 Task: Create a section Lightning Bolt and in the section, add a milestone Security Compliance in the project BridgeTech
Action: Mouse moved to (191, 334)
Screenshot: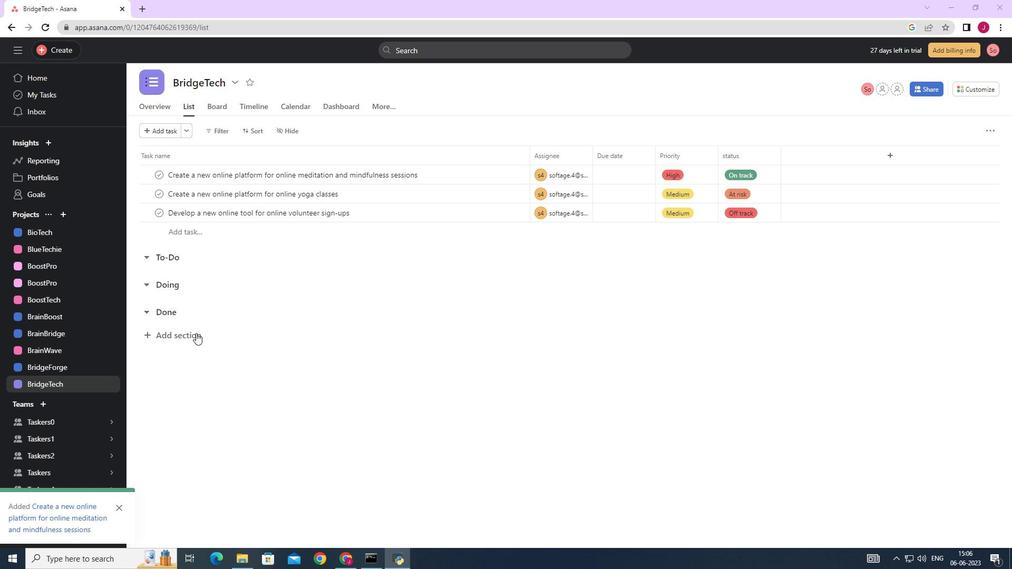 
Action: Mouse pressed left at (191, 334)
Screenshot: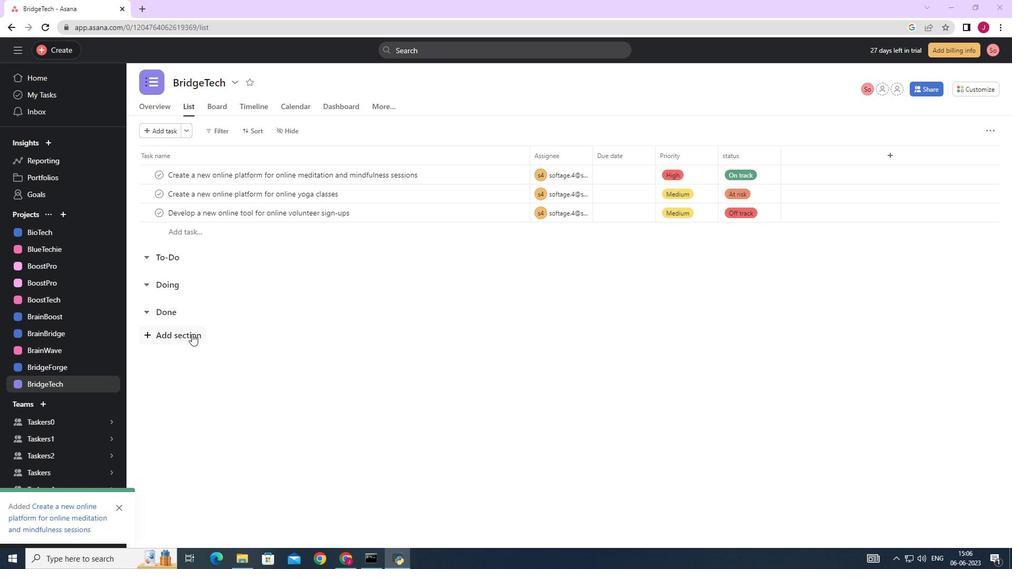 
Action: Mouse moved to (191, 334)
Screenshot: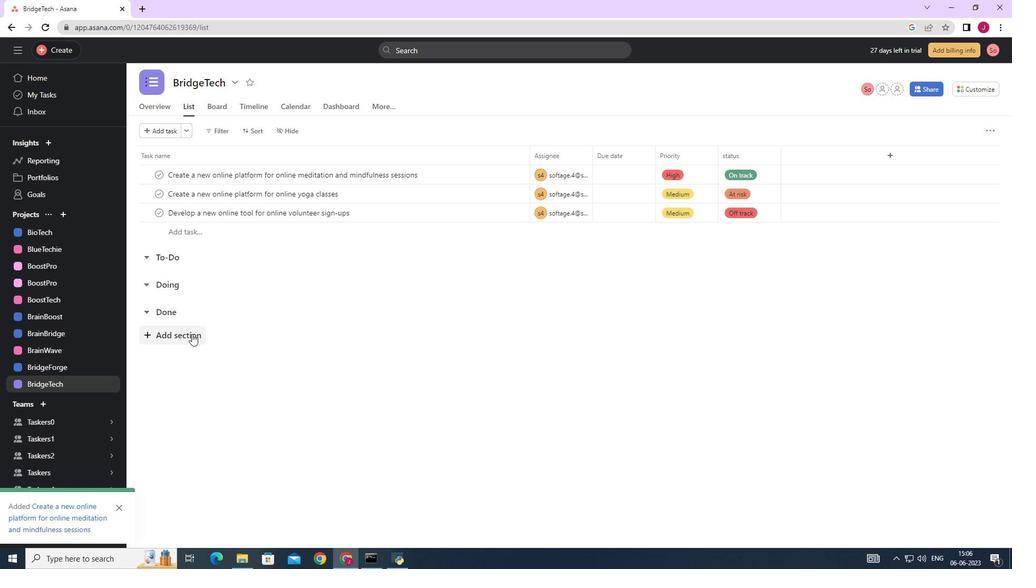 
Action: Key pressed <Key.caps_lock>L<Key.caps_lock>ightning<Key.space><Key.caps_lock>B<Key.caps_lock>olt<Key.enter><Key.caps_lock>S<Key.caps_lock>ecurity<Key.space><Key.caps_lock>C<Key.caps_lock>om<Key.caps_lock>PLIANCE<Key.space><Key.backspace><Key.backspace><Key.backspace><Key.backspace><Key.backspace><Key.backspace><Key.backspace><Key.backspace><Key.caps_lock>pliance<Key.space>
Screenshot: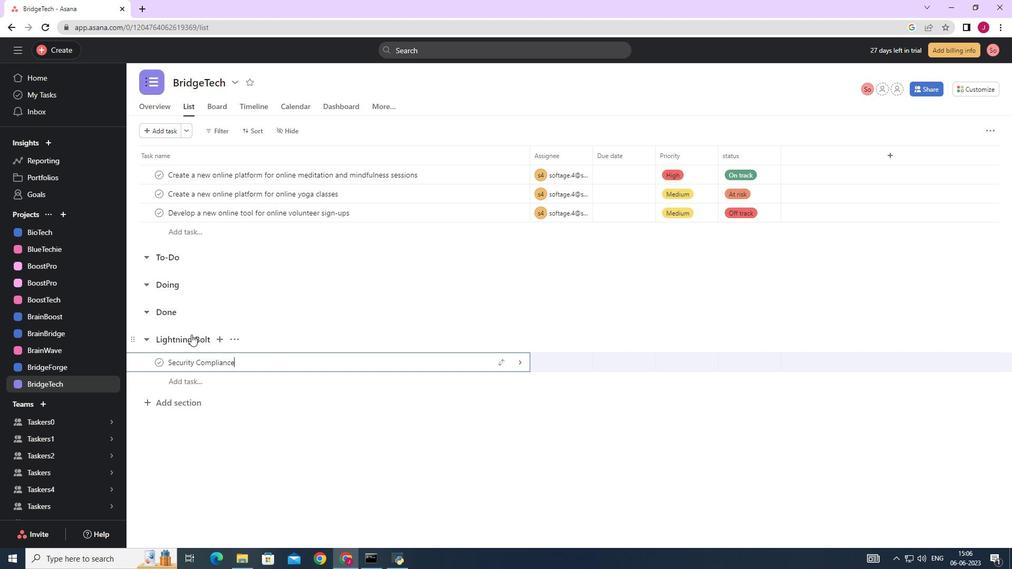 
Action: Mouse moved to (521, 361)
Screenshot: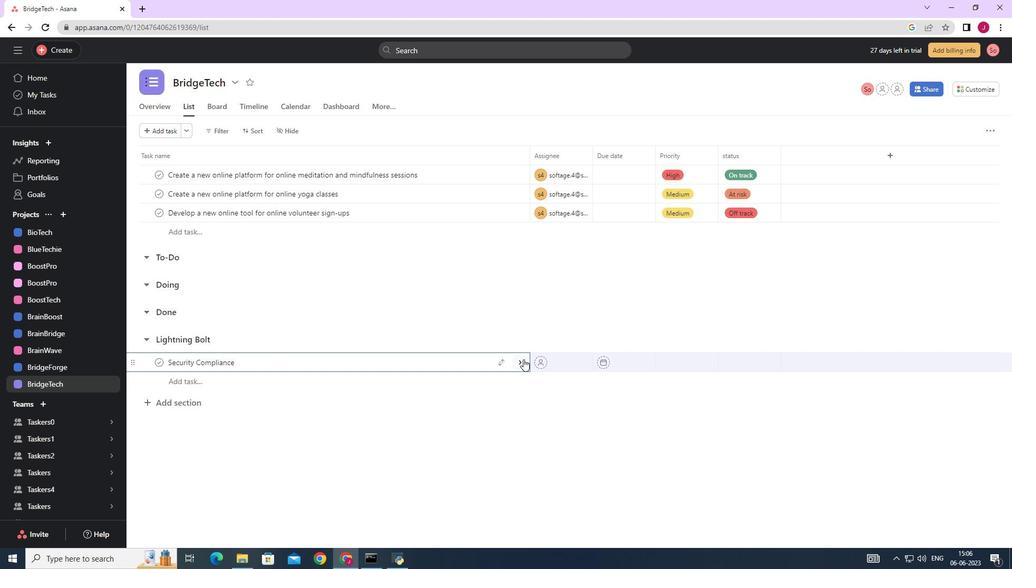 
Action: Mouse pressed left at (521, 361)
Screenshot: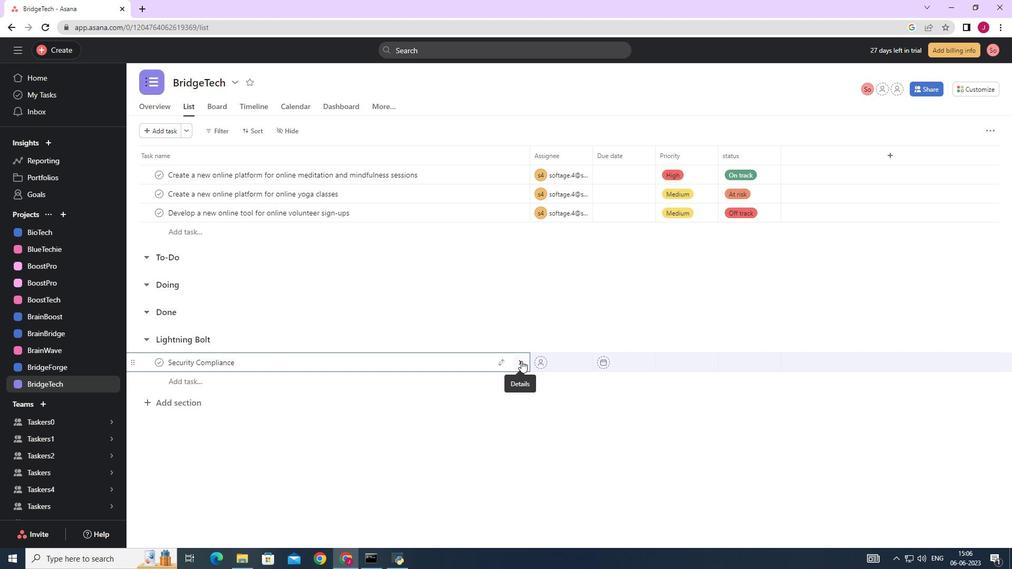 
Action: Mouse moved to (975, 130)
Screenshot: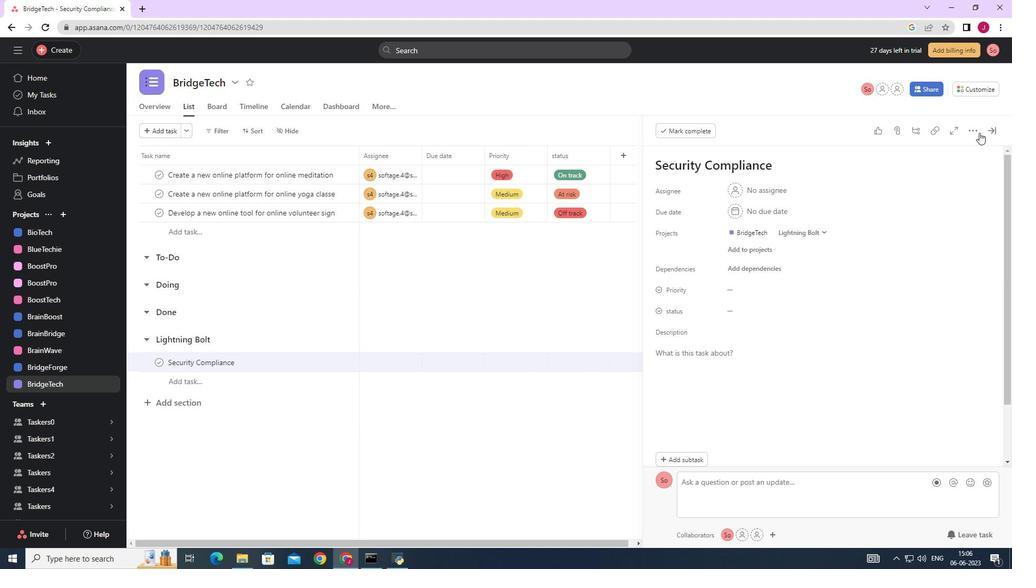 
Action: Mouse pressed left at (975, 130)
Screenshot: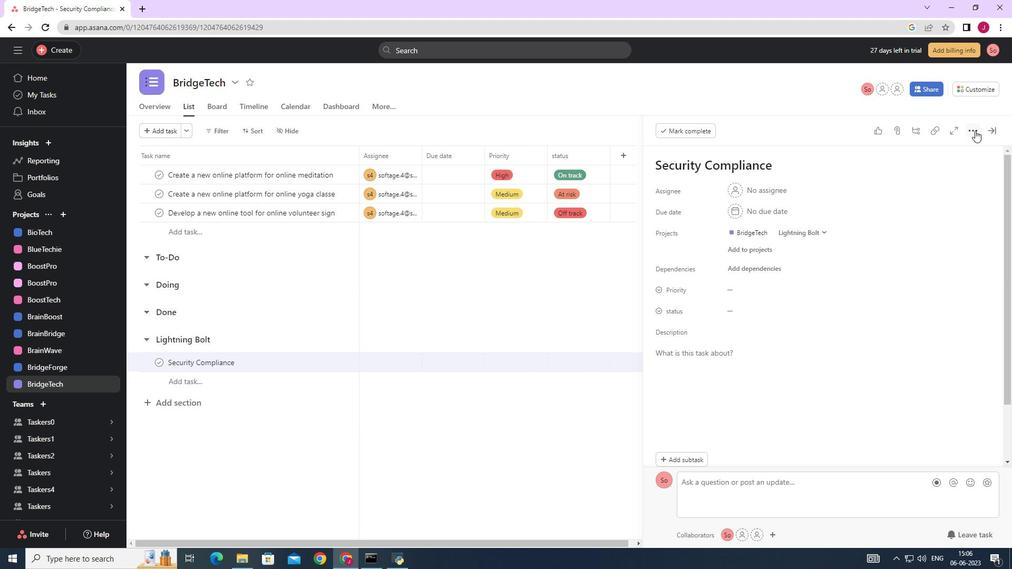 
Action: Mouse moved to (902, 169)
Screenshot: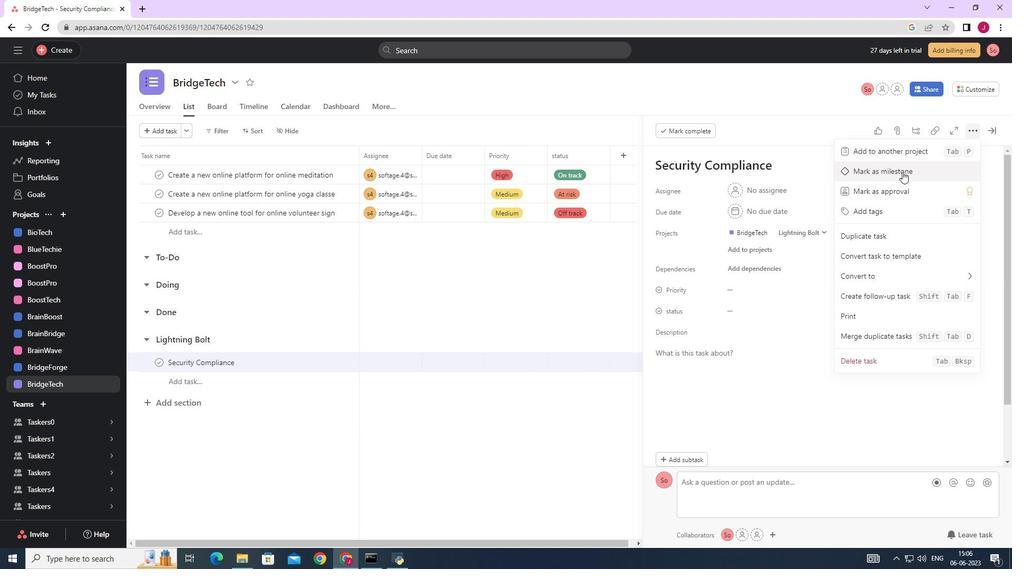
Action: Mouse pressed left at (902, 169)
Screenshot: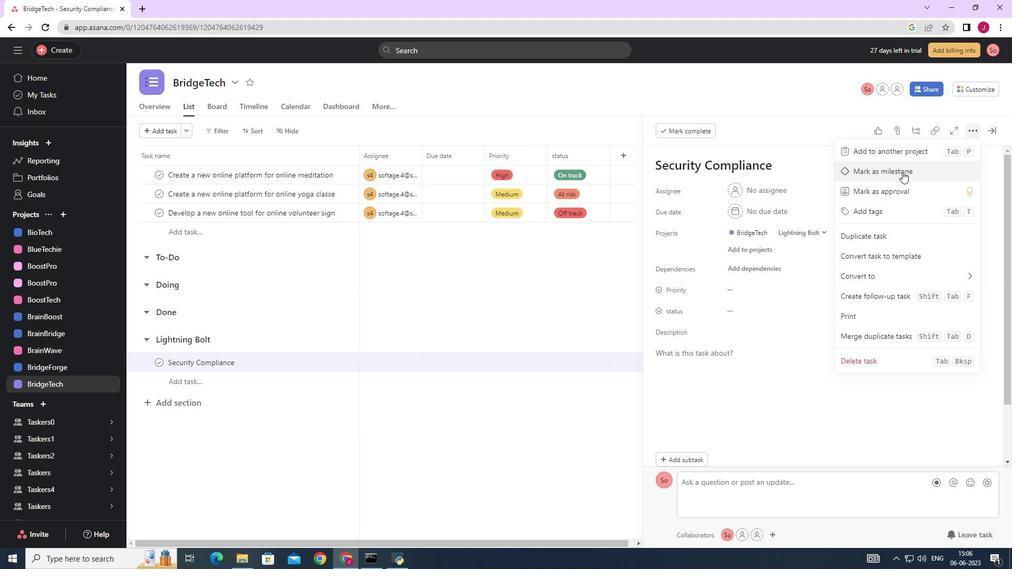 
Action: Mouse moved to (990, 131)
Screenshot: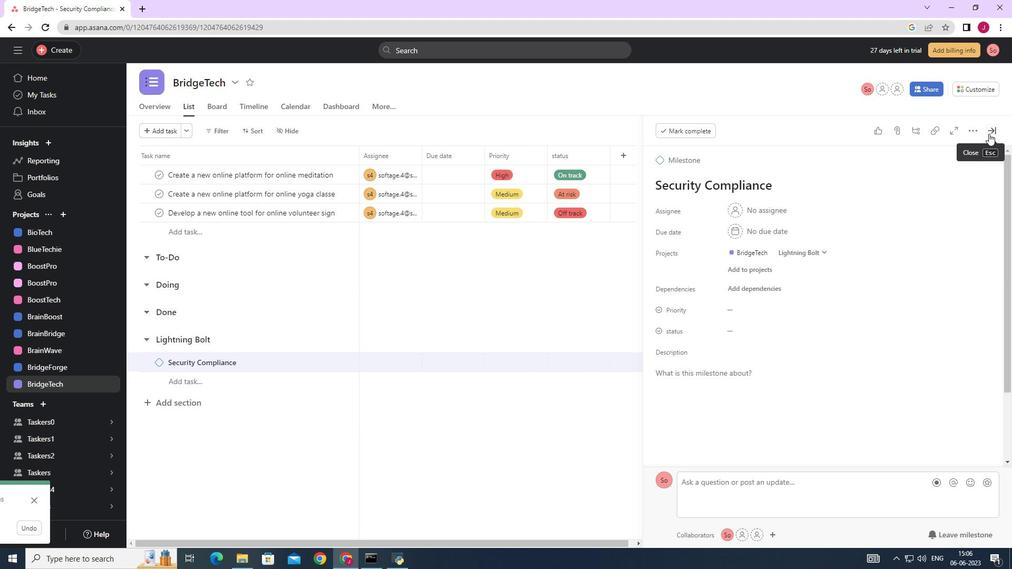
Action: Mouse pressed left at (990, 131)
Screenshot: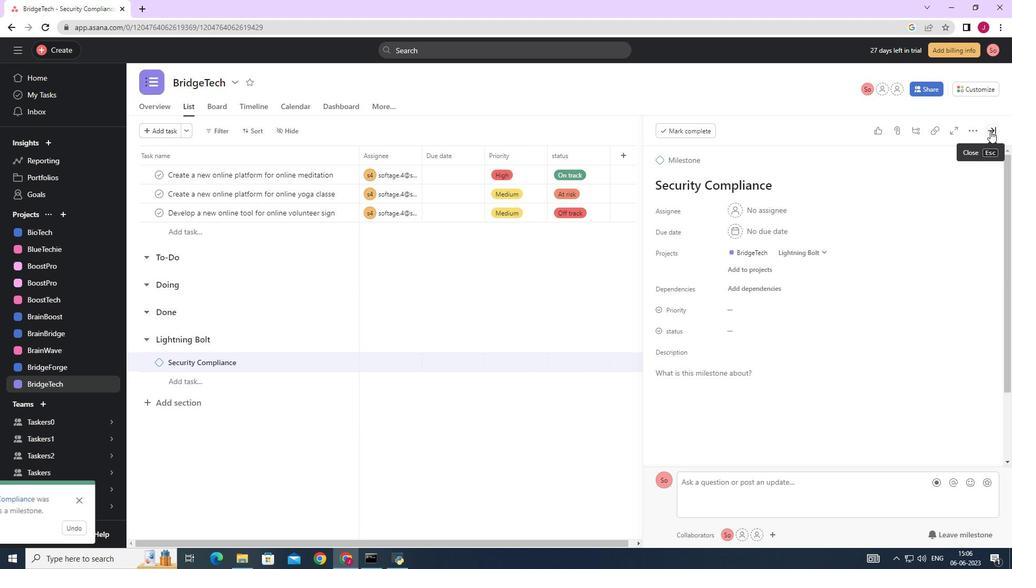 
Action: Mouse moved to (817, 202)
Screenshot: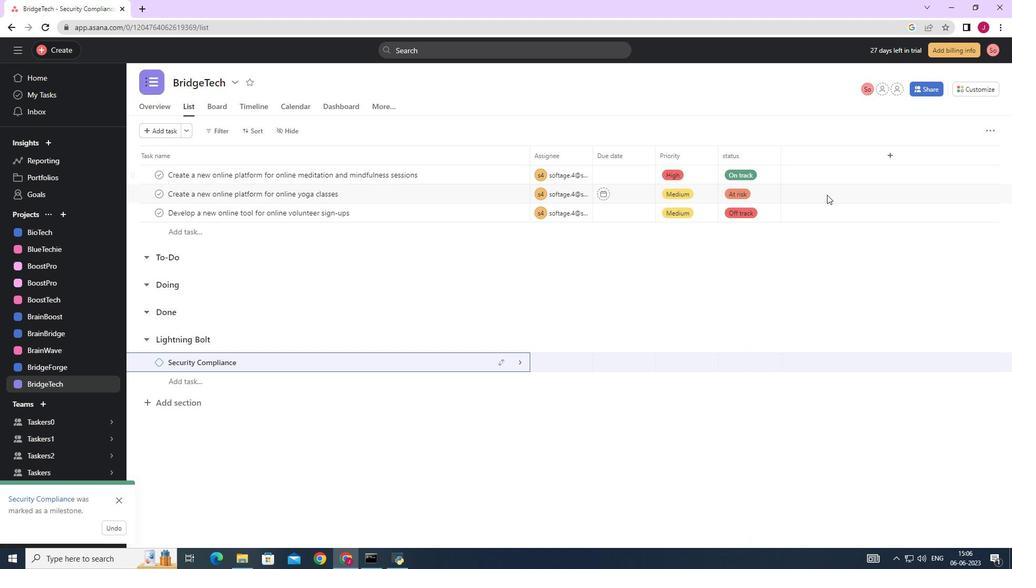 
